 Task: Select the Asia/Baku as time zone for the schedule.
Action: Mouse moved to (1071, 96)
Screenshot: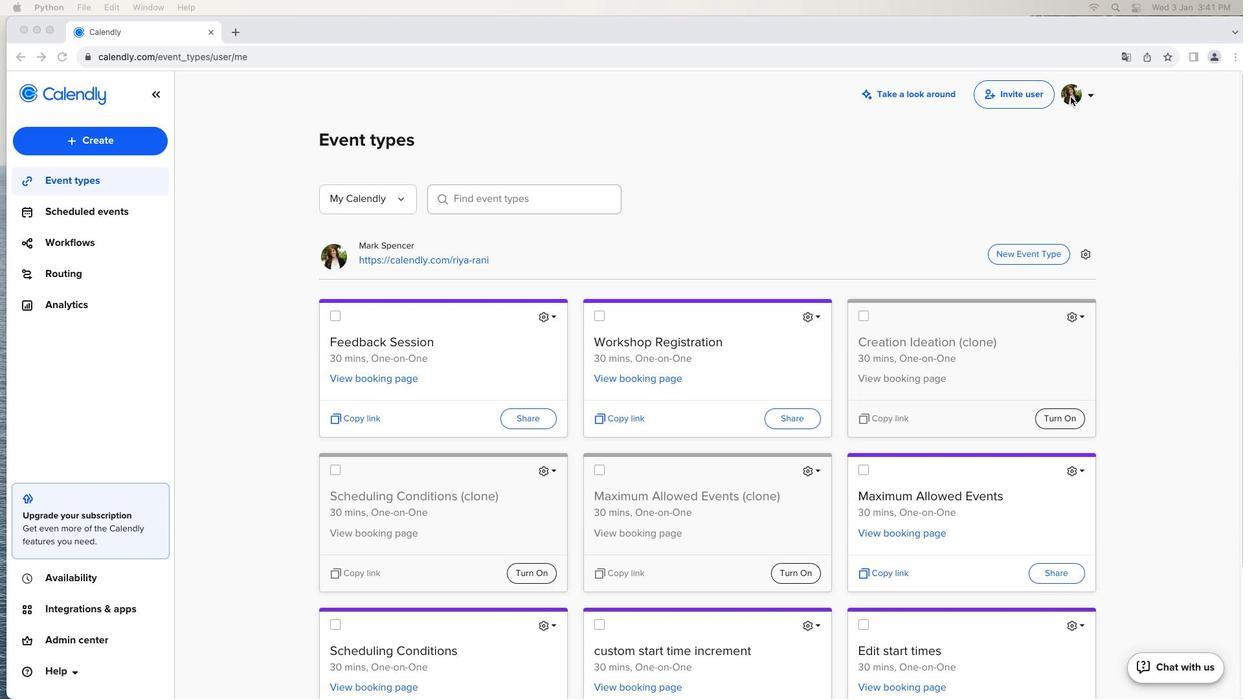 
Action: Mouse pressed left at (1071, 96)
Screenshot: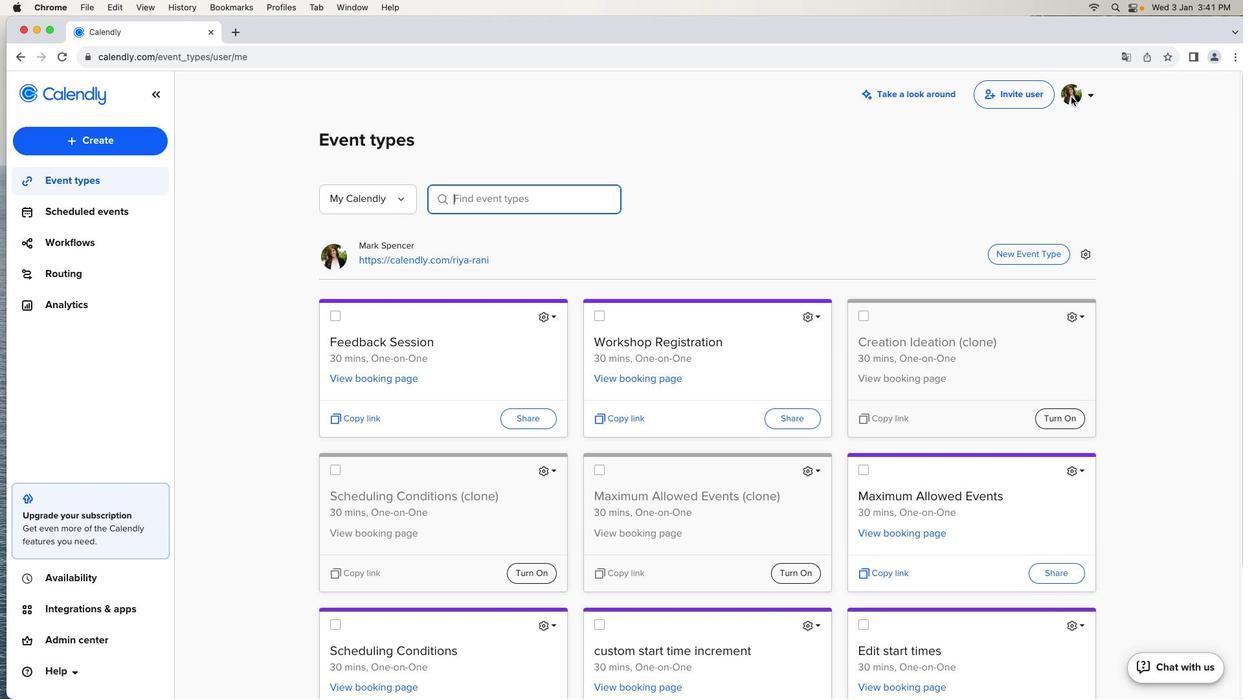 
Action: Mouse pressed left at (1071, 96)
Screenshot: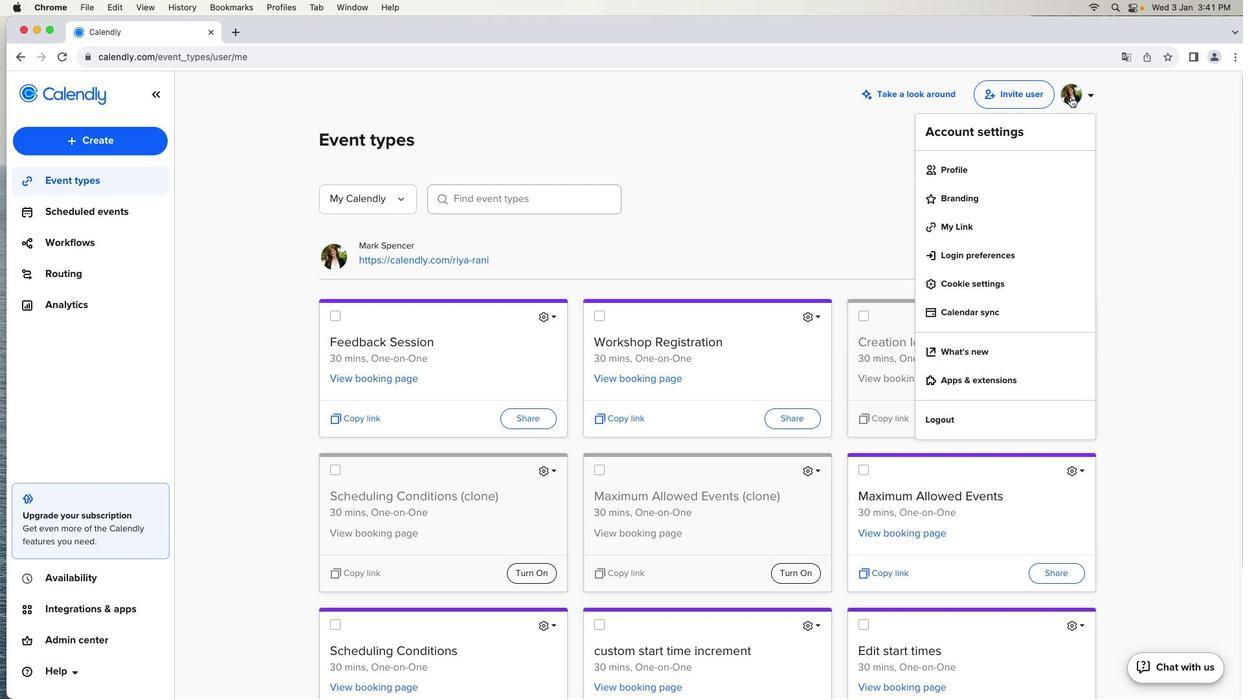 
Action: Mouse moved to (1027, 167)
Screenshot: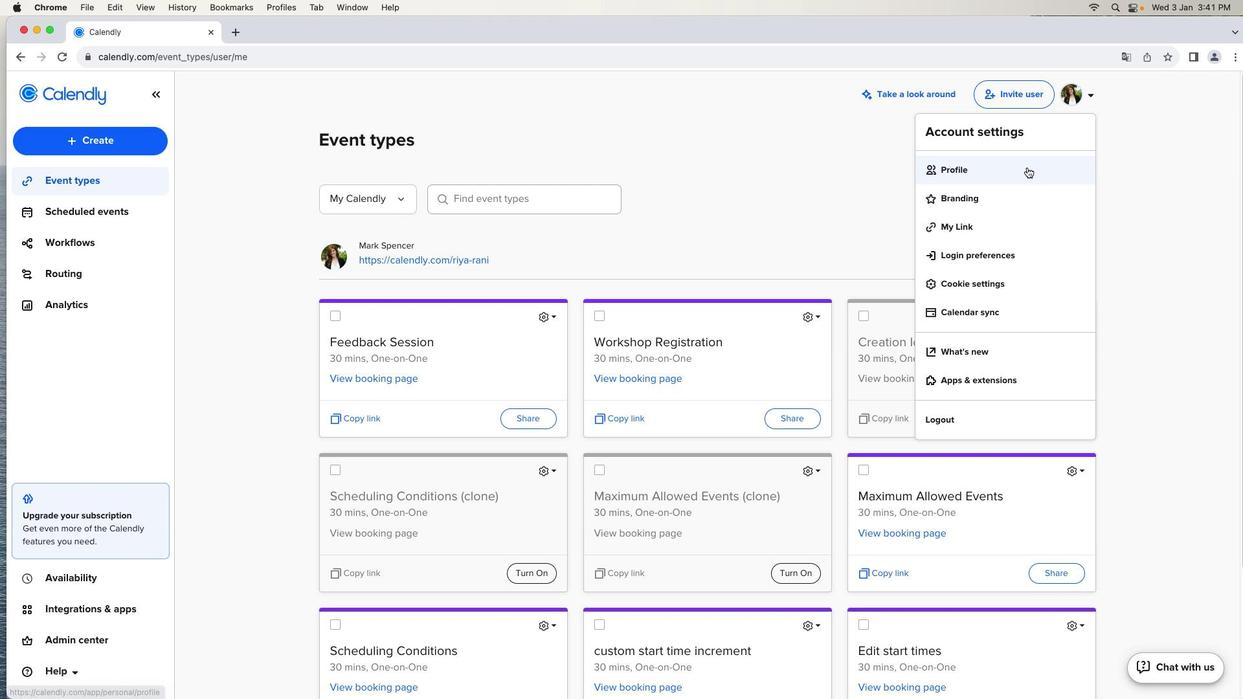 
Action: Mouse pressed left at (1027, 167)
Screenshot: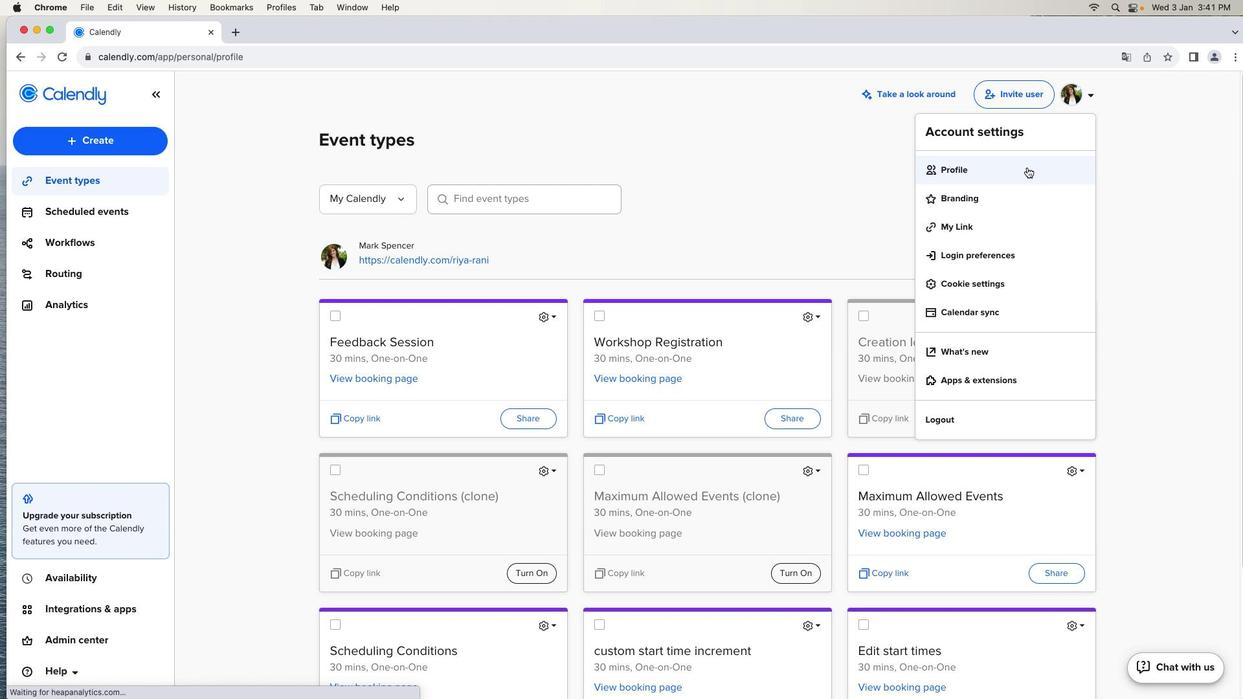 
Action: Mouse moved to (569, 641)
Screenshot: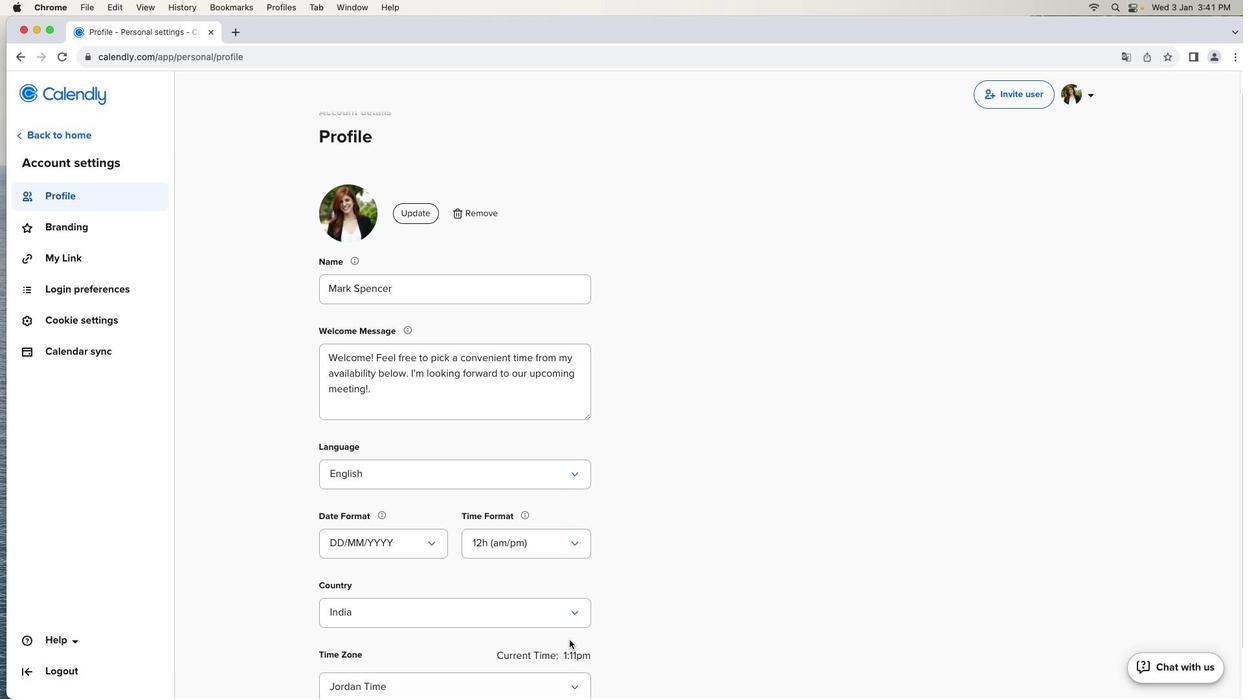 
Action: Mouse scrolled (569, 641) with delta (0, 0)
Screenshot: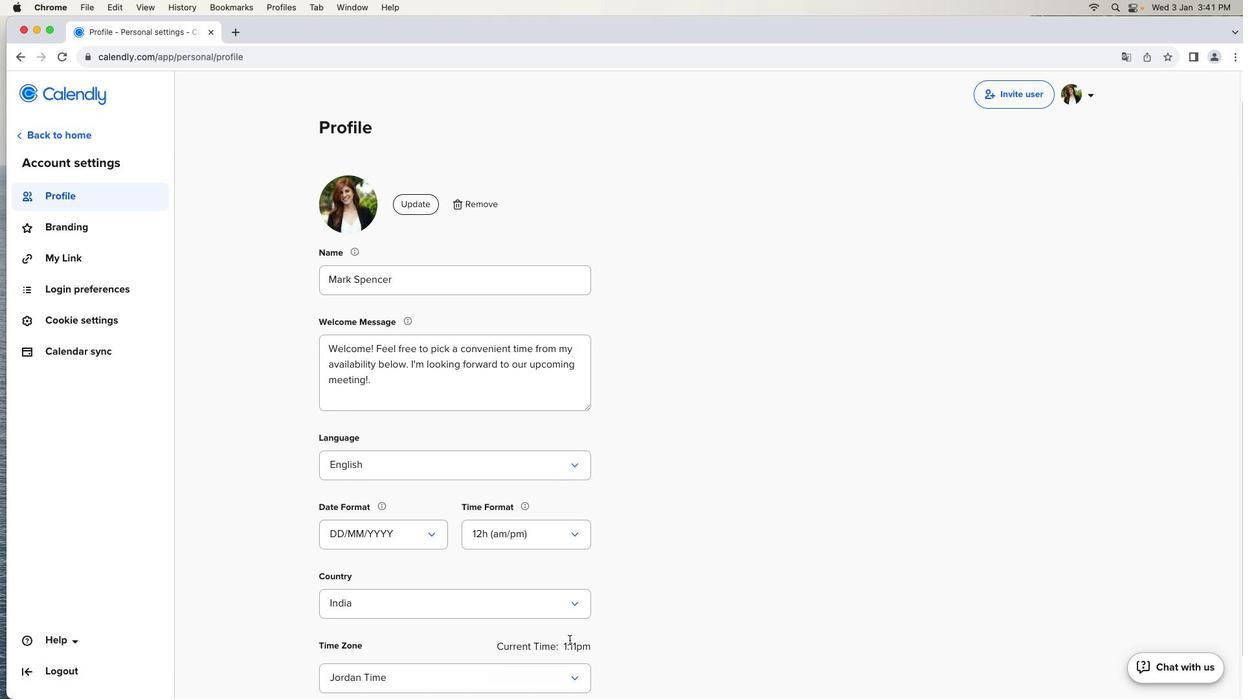 
Action: Mouse moved to (569, 641)
Screenshot: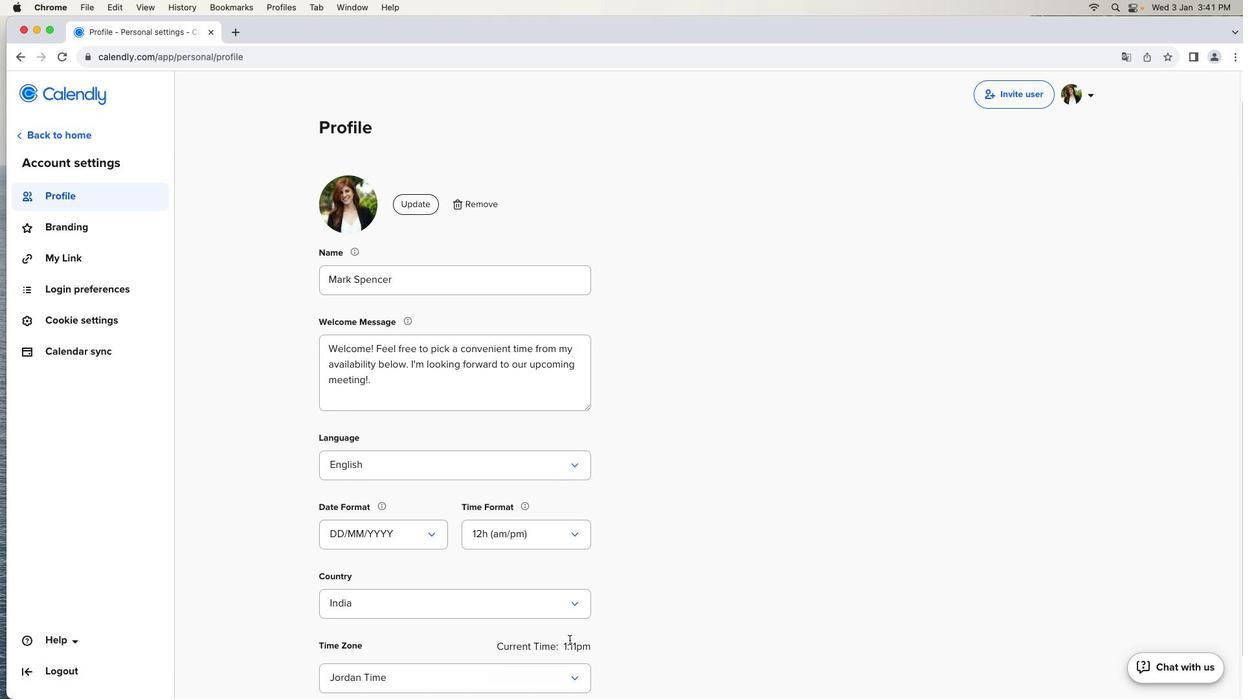 
Action: Mouse scrolled (569, 641) with delta (0, 0)
Screenshot: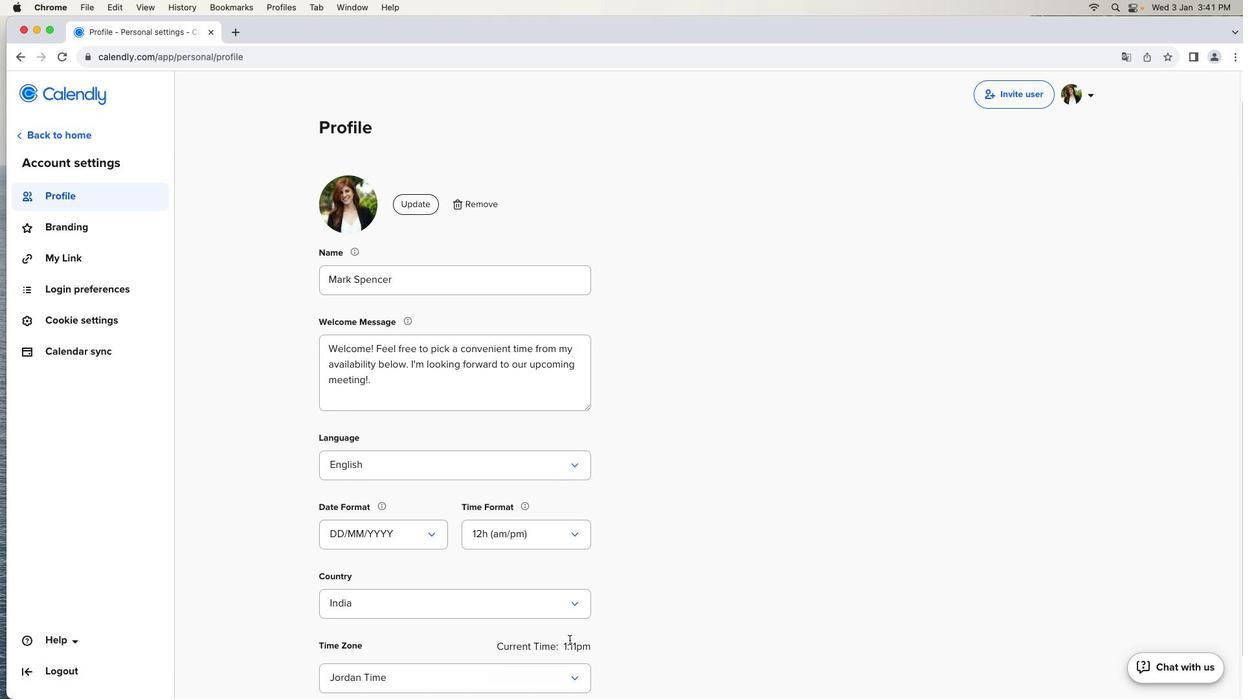
Action: Mouse moved to (569, 640)
Screenshot: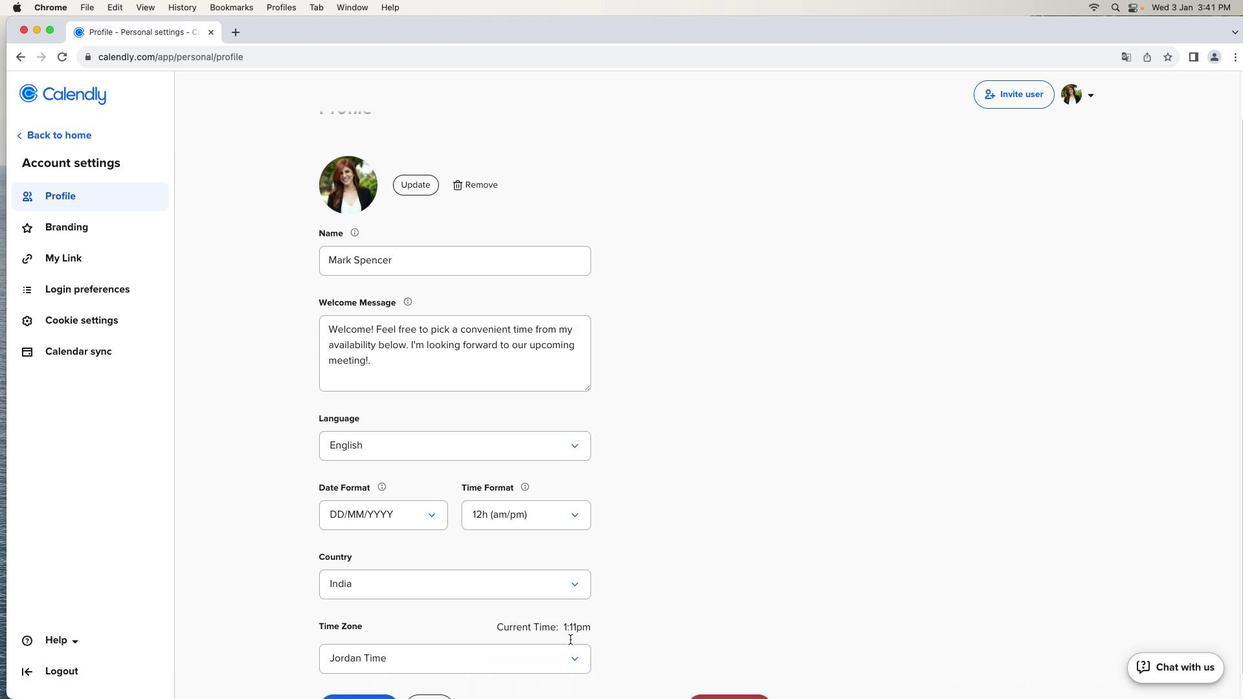 
Action: Mouse scrolled (569, 640) with delta (0, -1)
Screenshot: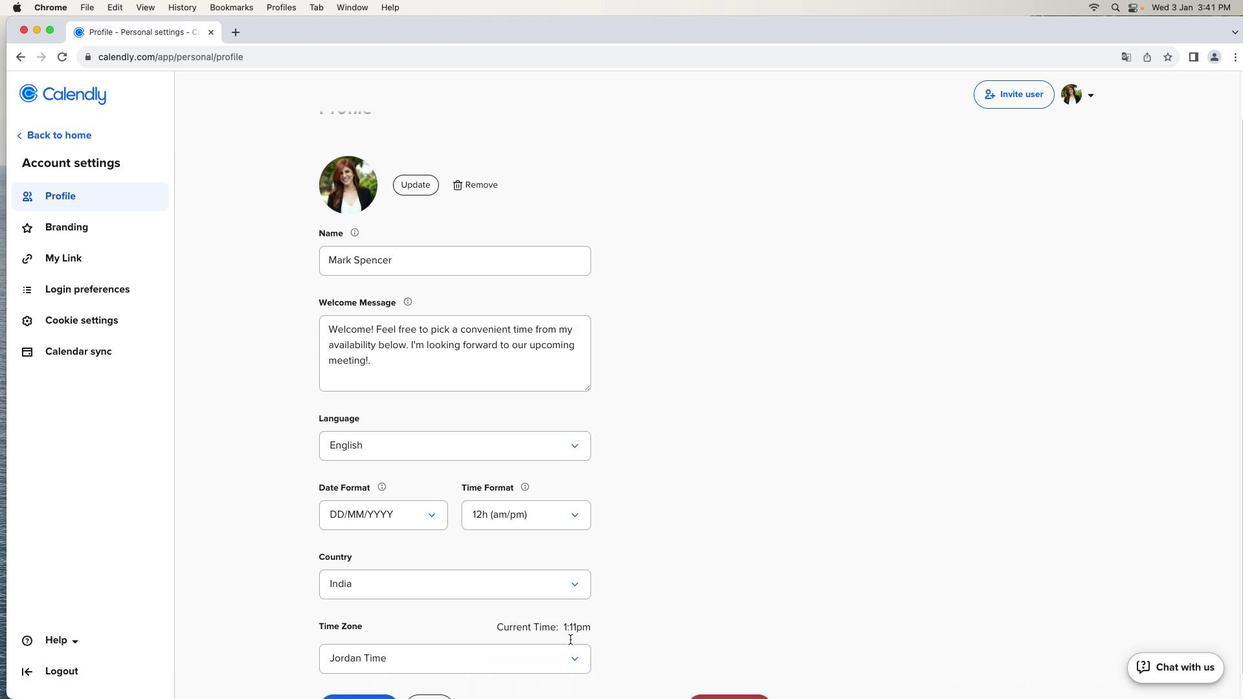 
Action: Mouse moved to (569, 640)
Screenshot: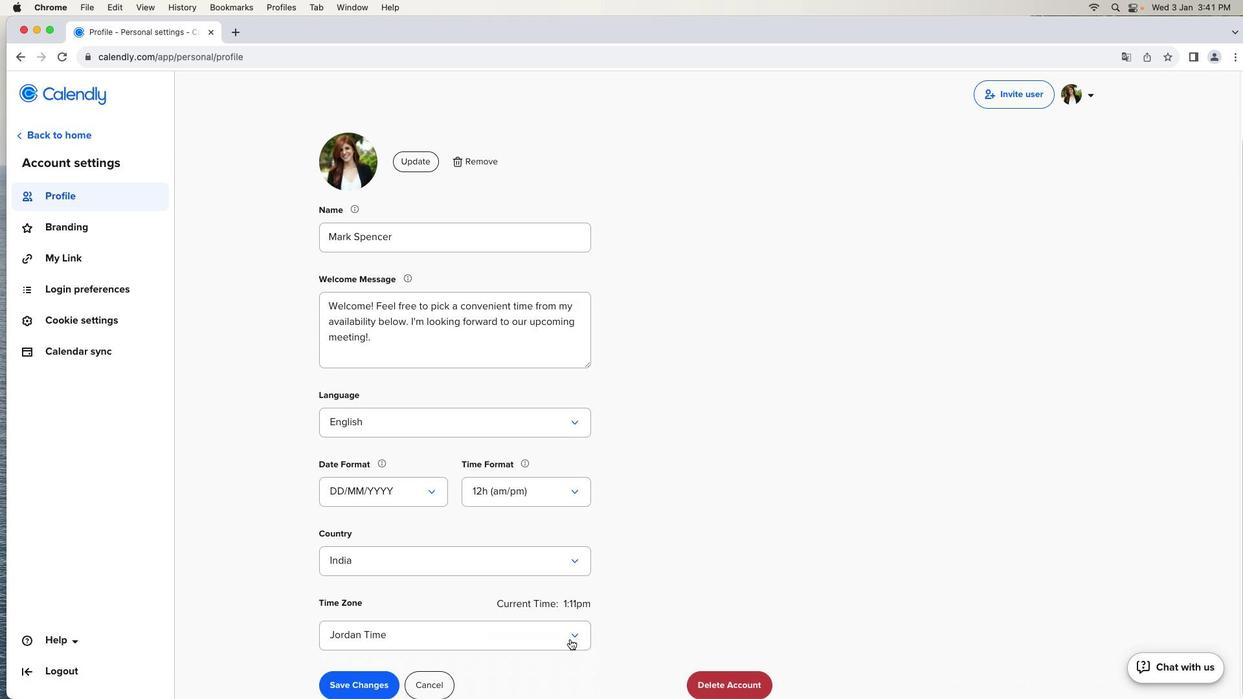 
Action: Mouse scrolled (569, 640) with delta (0, -2)
Screenshot: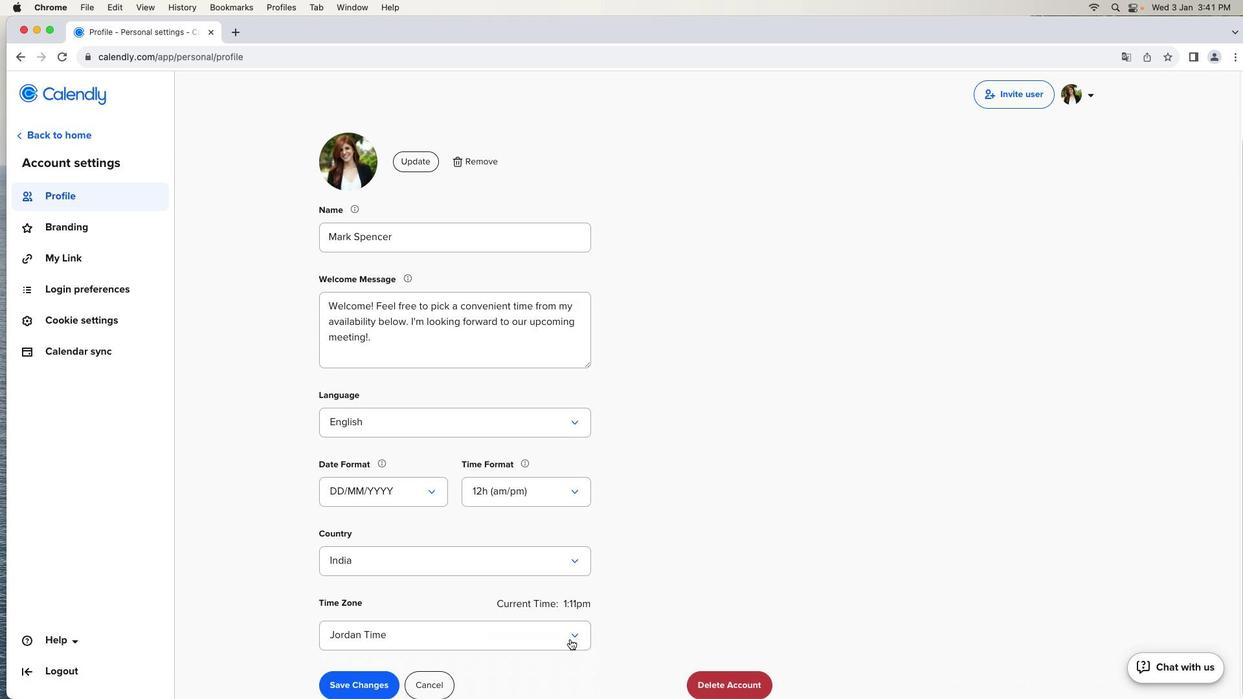 
Action: Mouse moved to (570, 638)
Screenshot: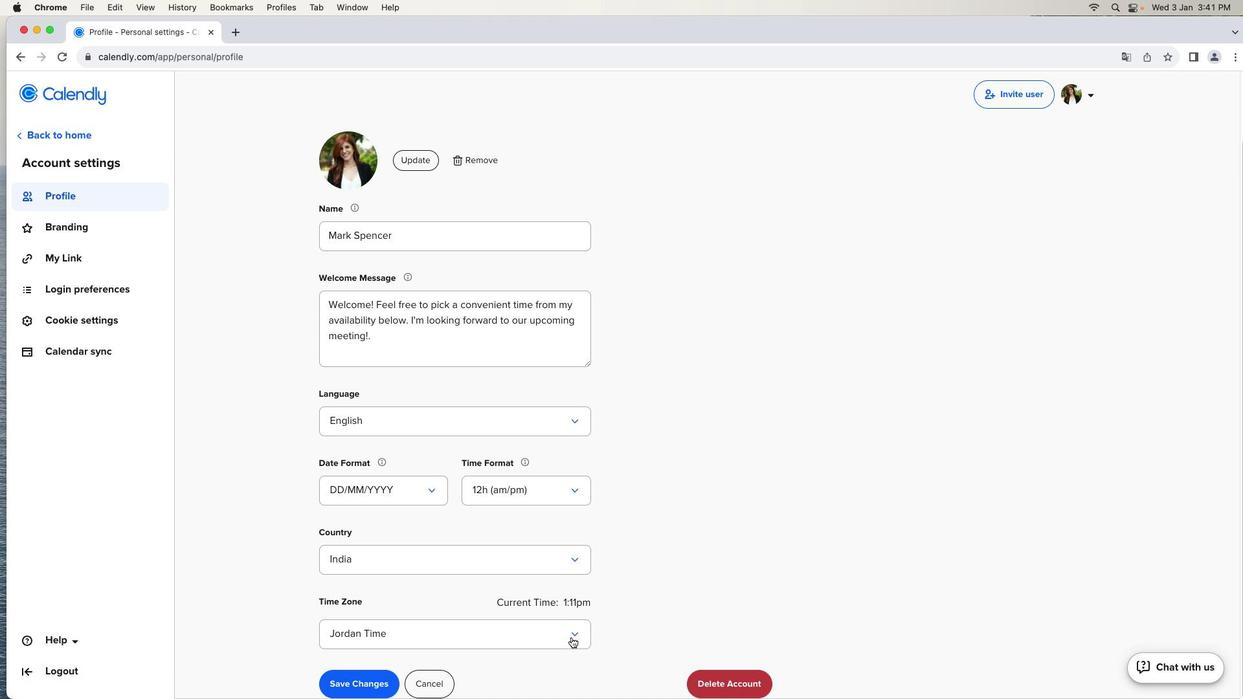
Action: Mouse scrolled (570, 638) with delta (0, 0)
Screenshot: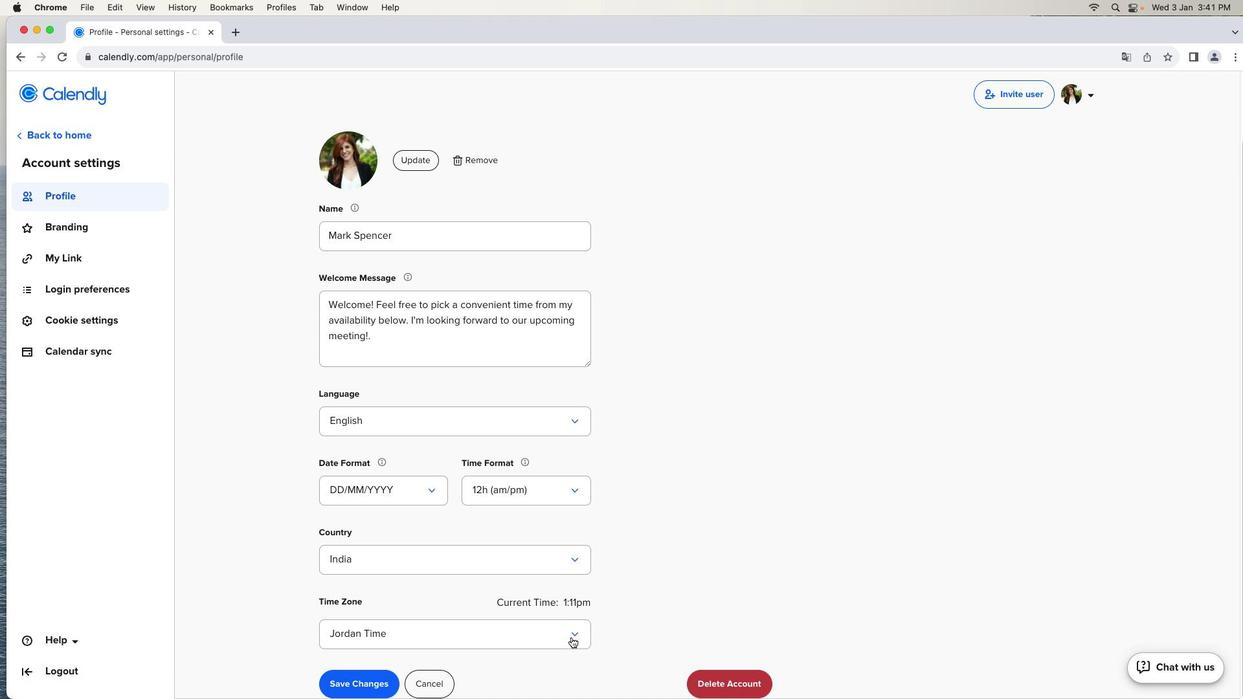 
Action: Mouse moved to (571, 637)
Screenshot: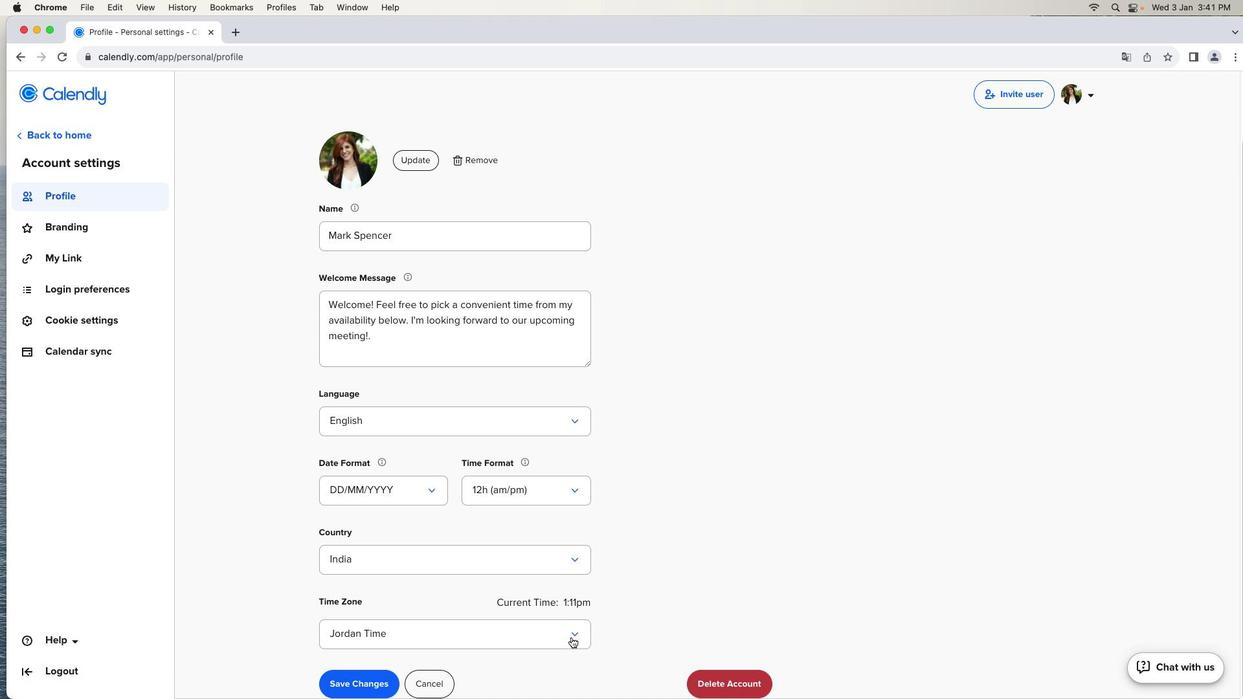 
Action: Mouse scrolled (571, 637) with delta (0, 0)
Screenshot: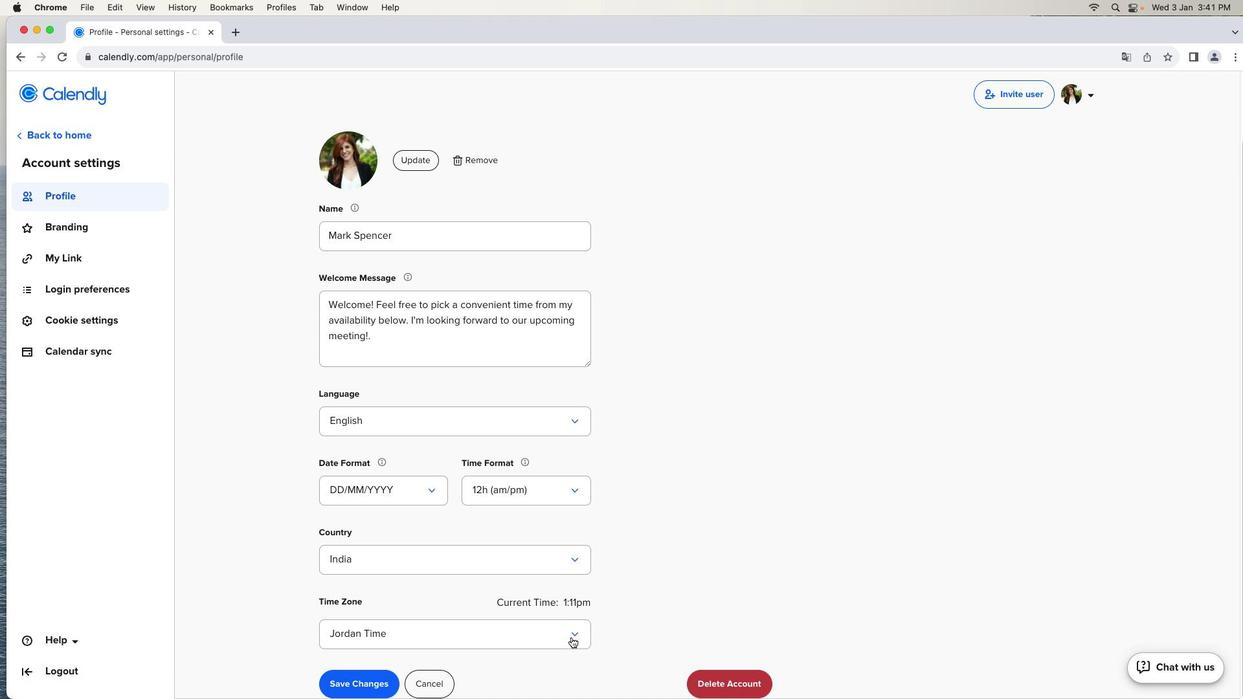 
Action: Mouse moved to (571, 637)
Screenshot: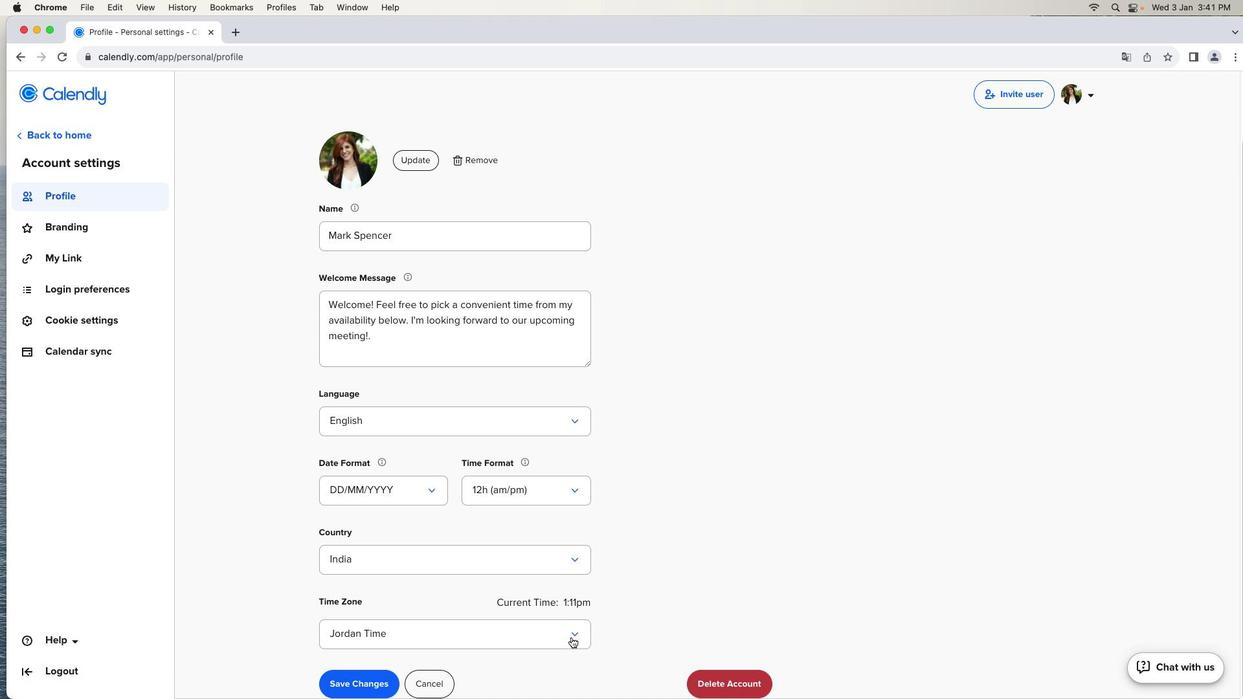 
Action: Mouse scrolled (571, 637) with delta (0, -1)
Screenshot: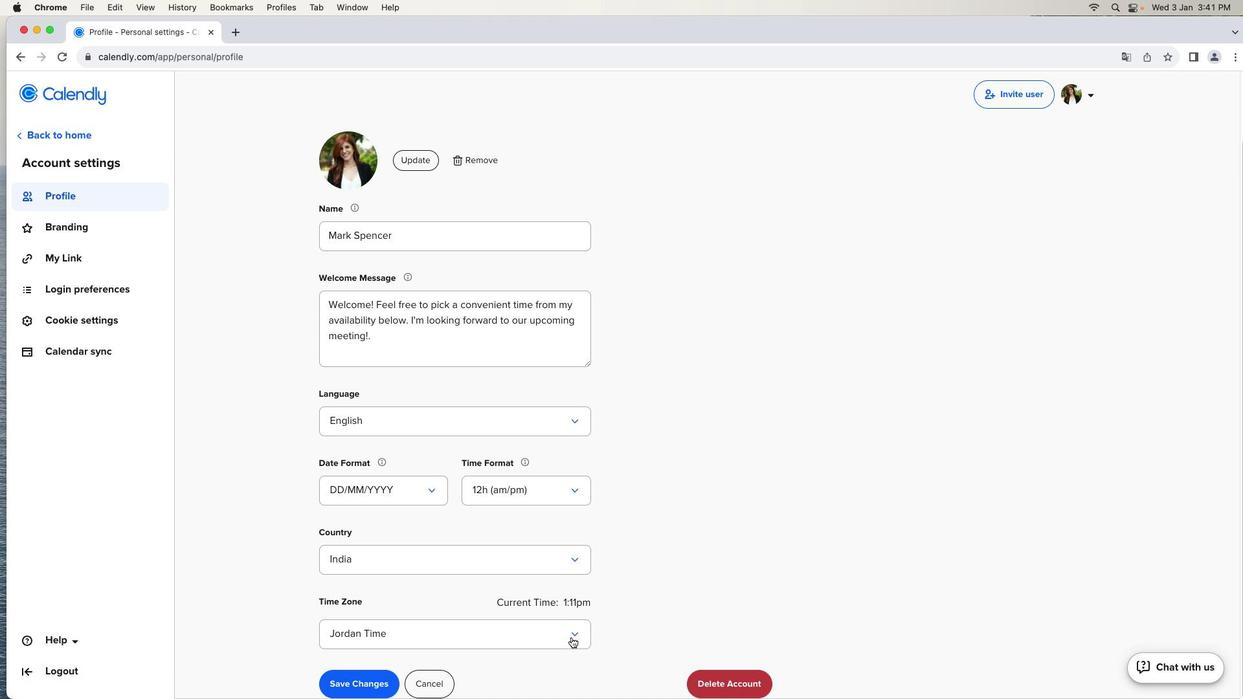 
Action: Mouse moved to (571, 637)
Screenshot: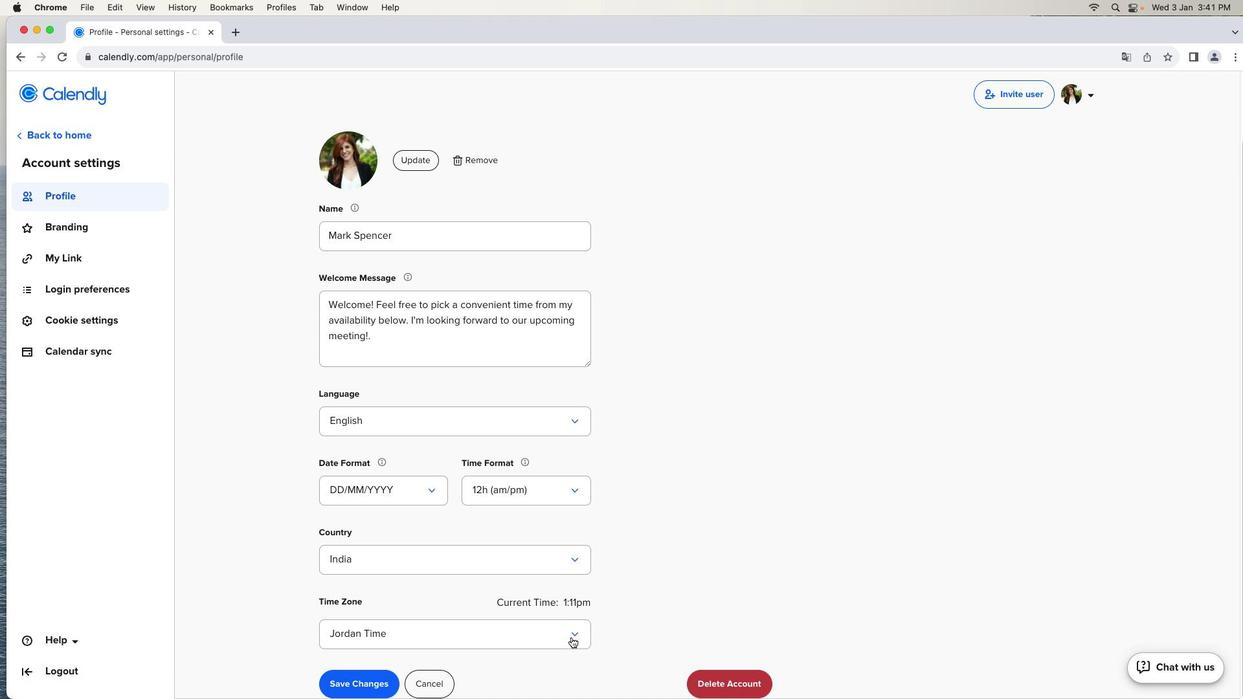 
Action: Mouse scrolled (571, 637) with delta (0, -2)
Screenshot: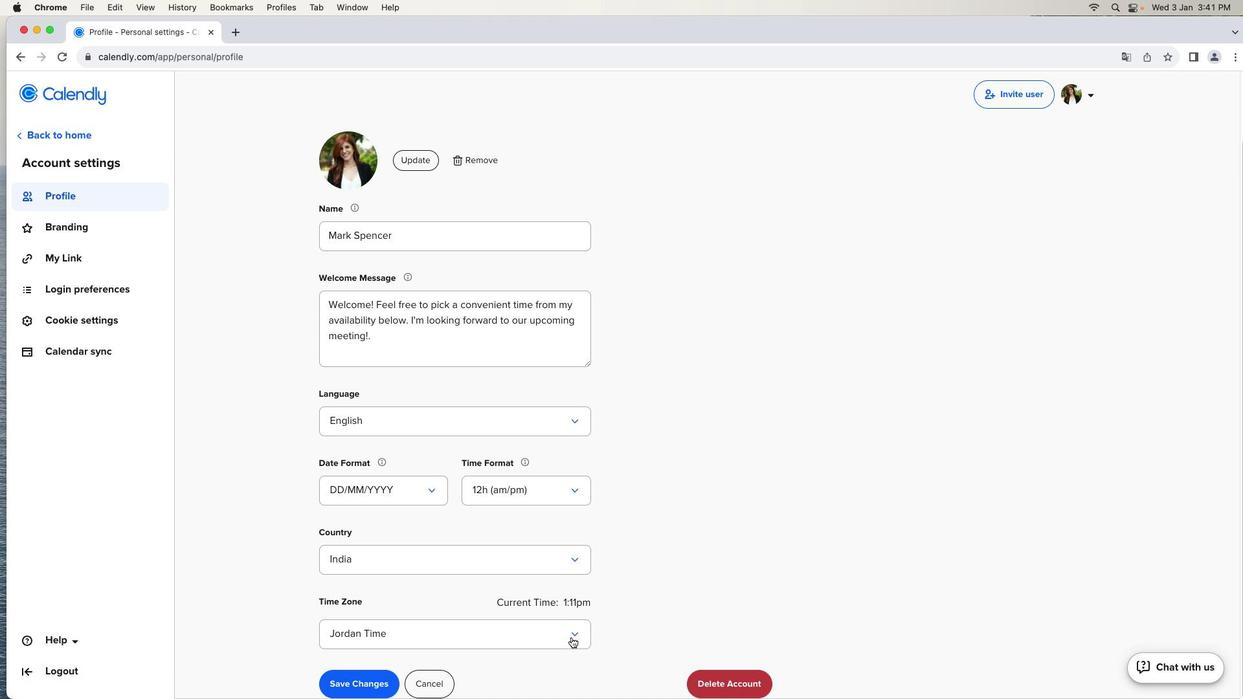 
Action: Mouse moved to (573, 634)
Screenshot: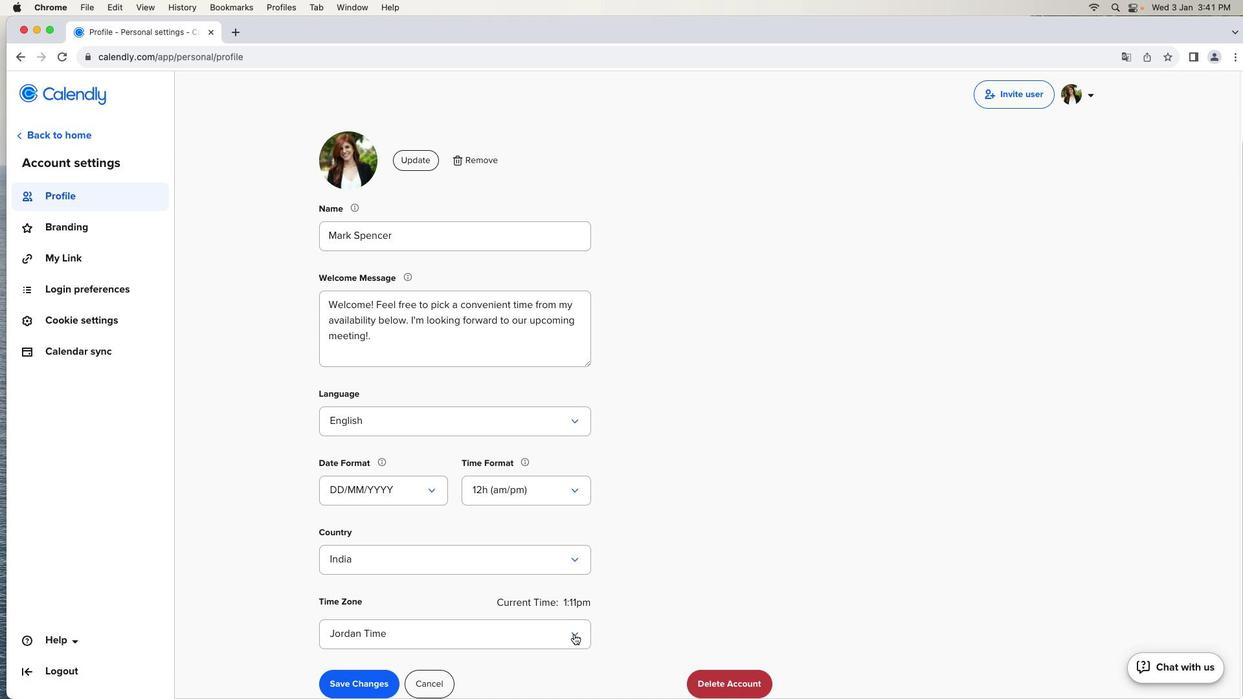 
Action: Mouse pressed left at (573, 634)
Screenshot: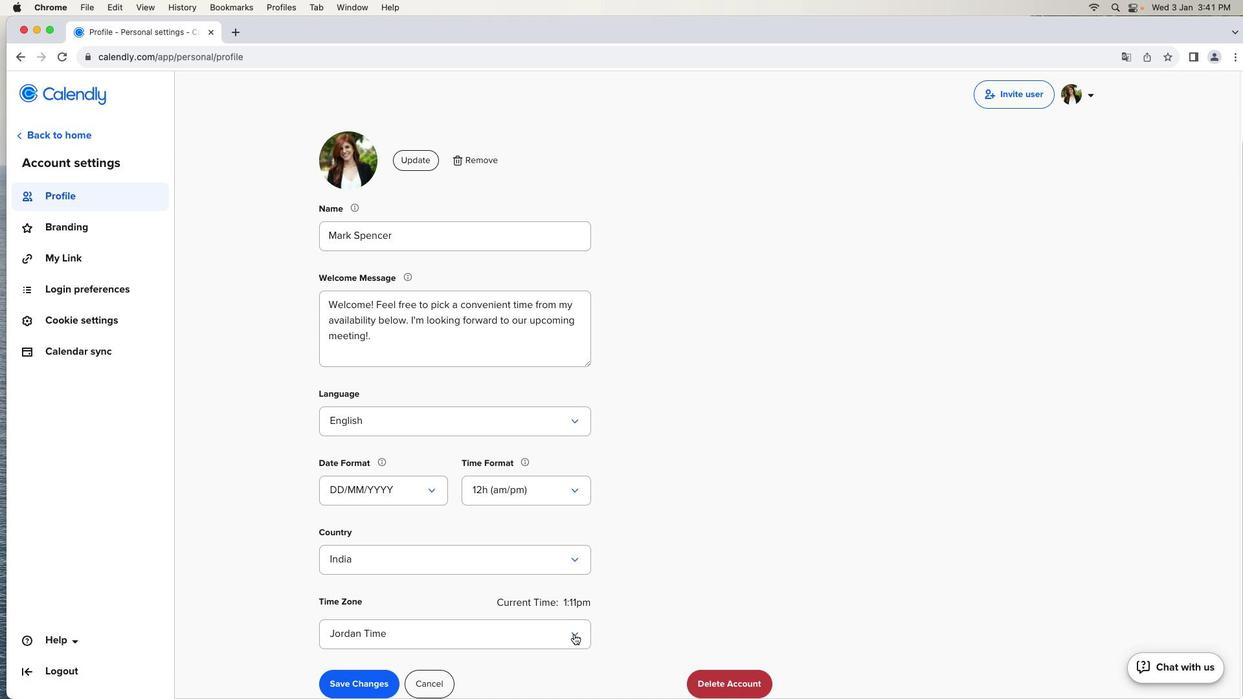 
Action: Mouse moved to (573, 633)
Screenshot: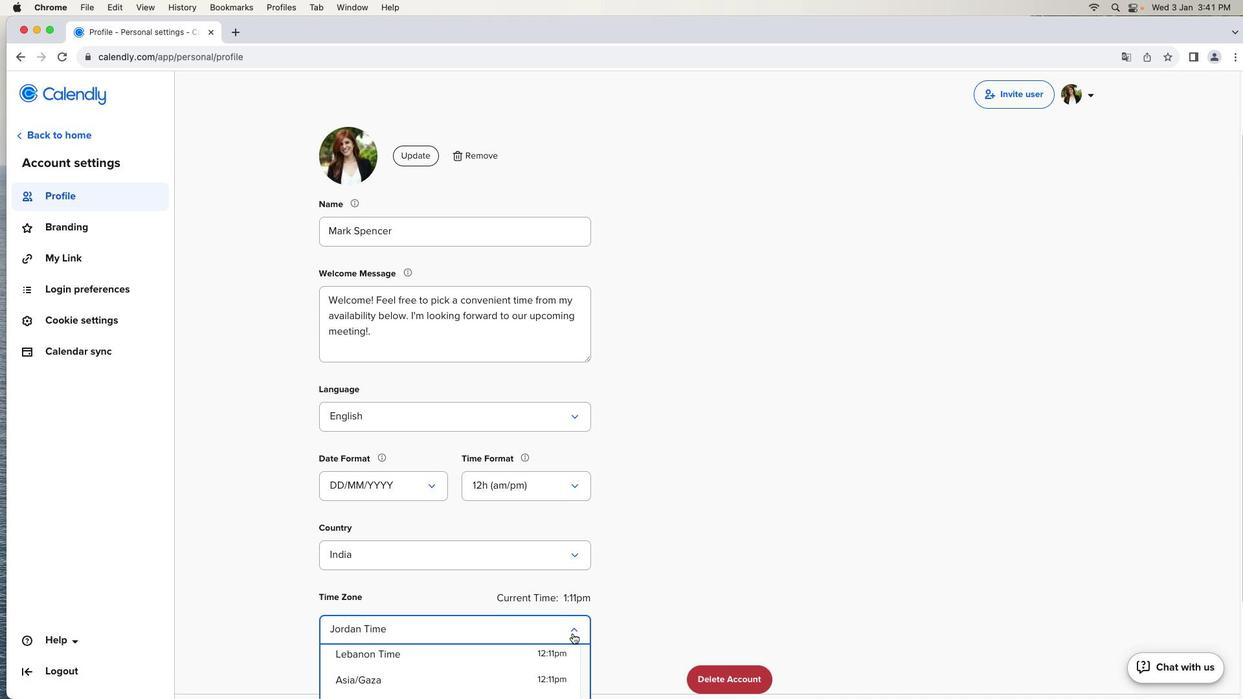 
Action: Mouse scrolled (573, 633) with delta (0, 0)
Screenshot: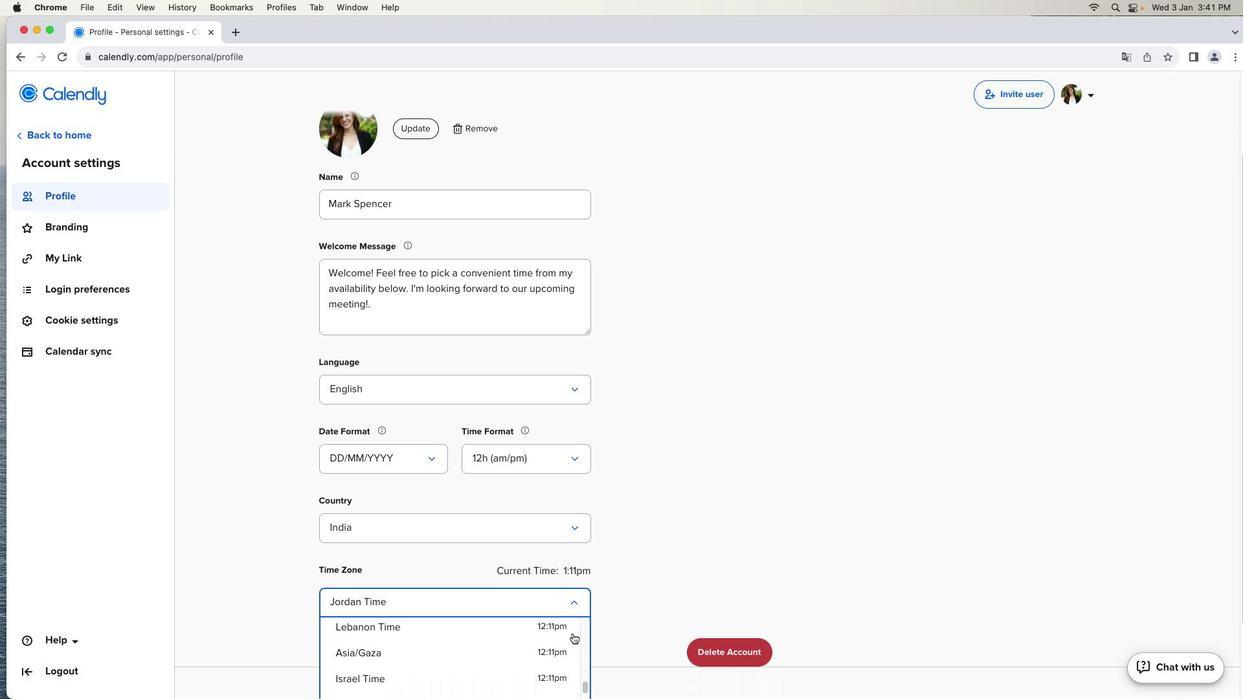 
Action: Mouse scrolled (573, 633) with delta (0, 0)
Screenshot: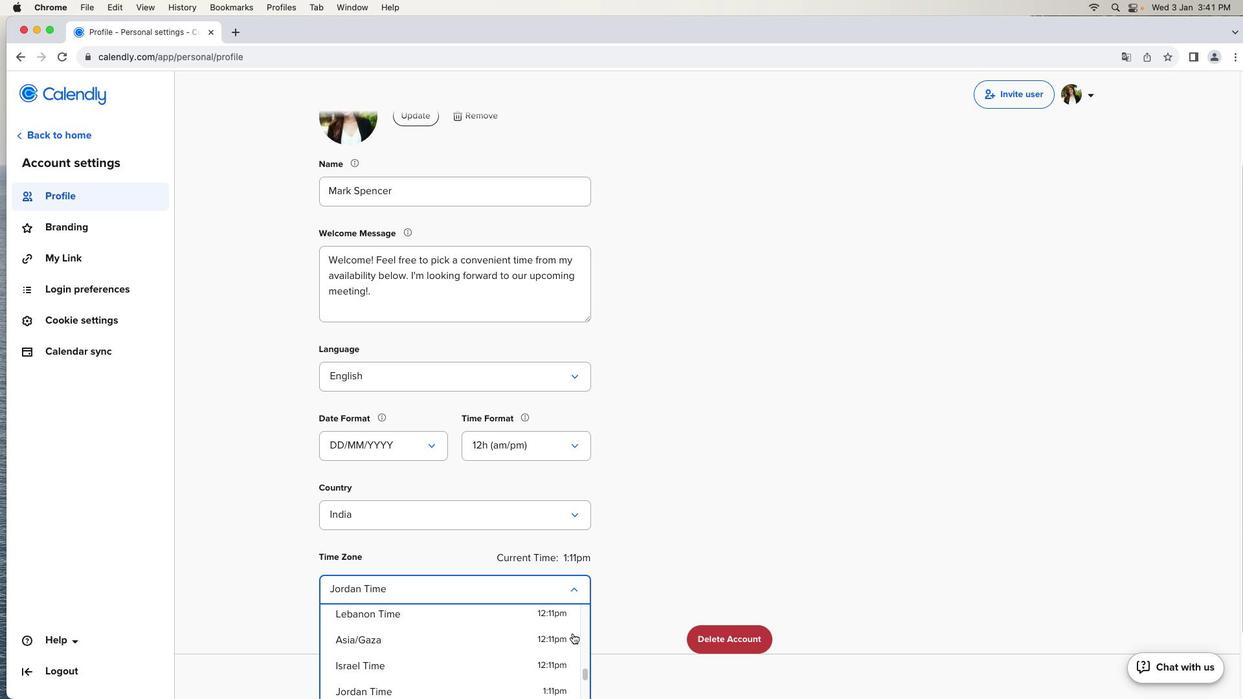 
Action: Mouse scrolled (573, 633) with delta (0, -1)
Screenshot: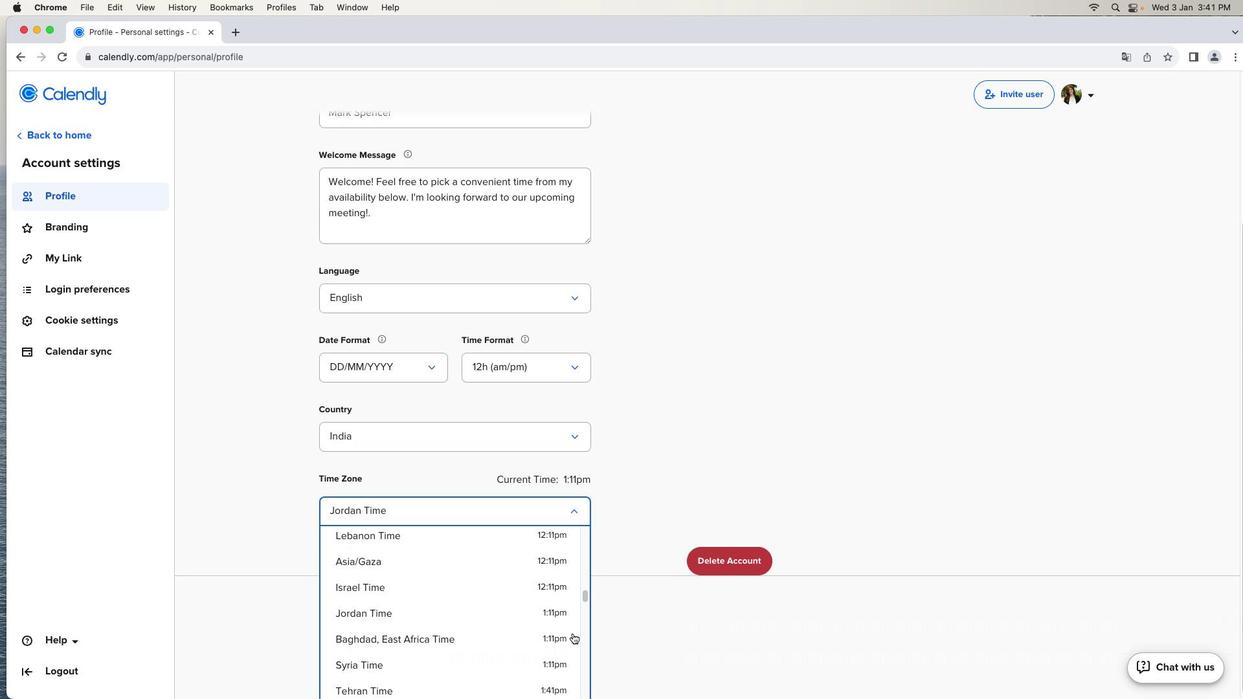 
Action: Mouse scrolled (573, 633) with delta (0, -2)
Screenshot: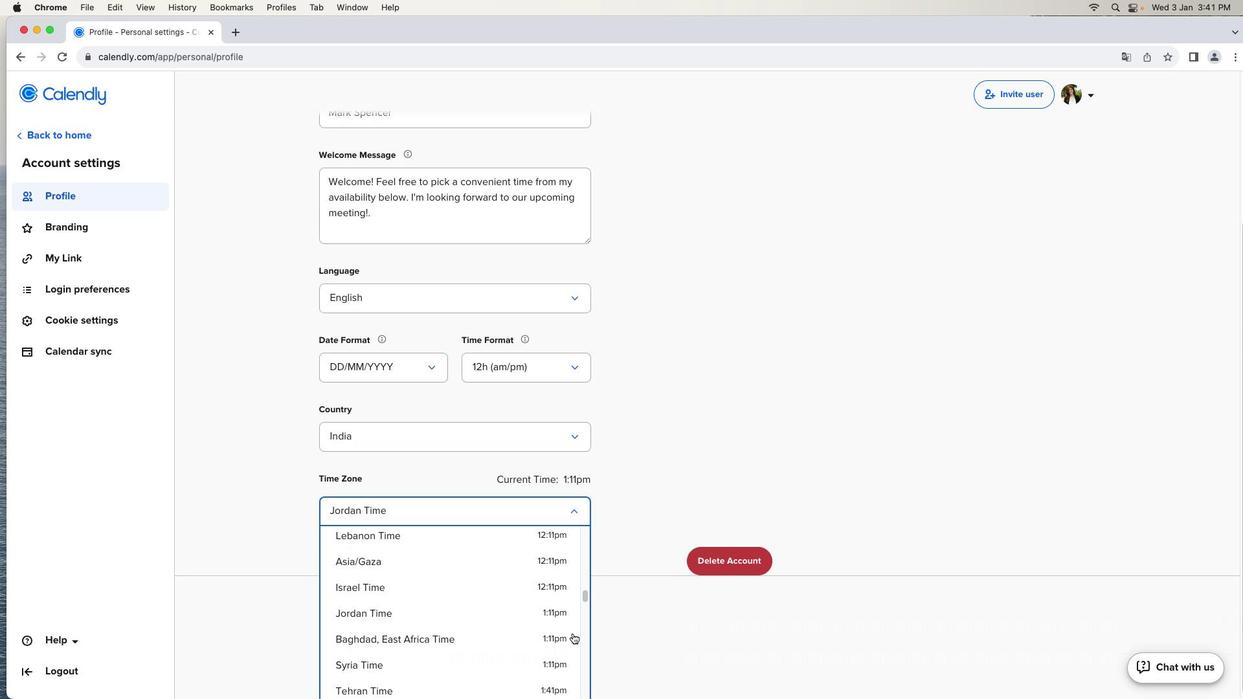 
Action: Mouse moved to (516, 599)
Screenshot: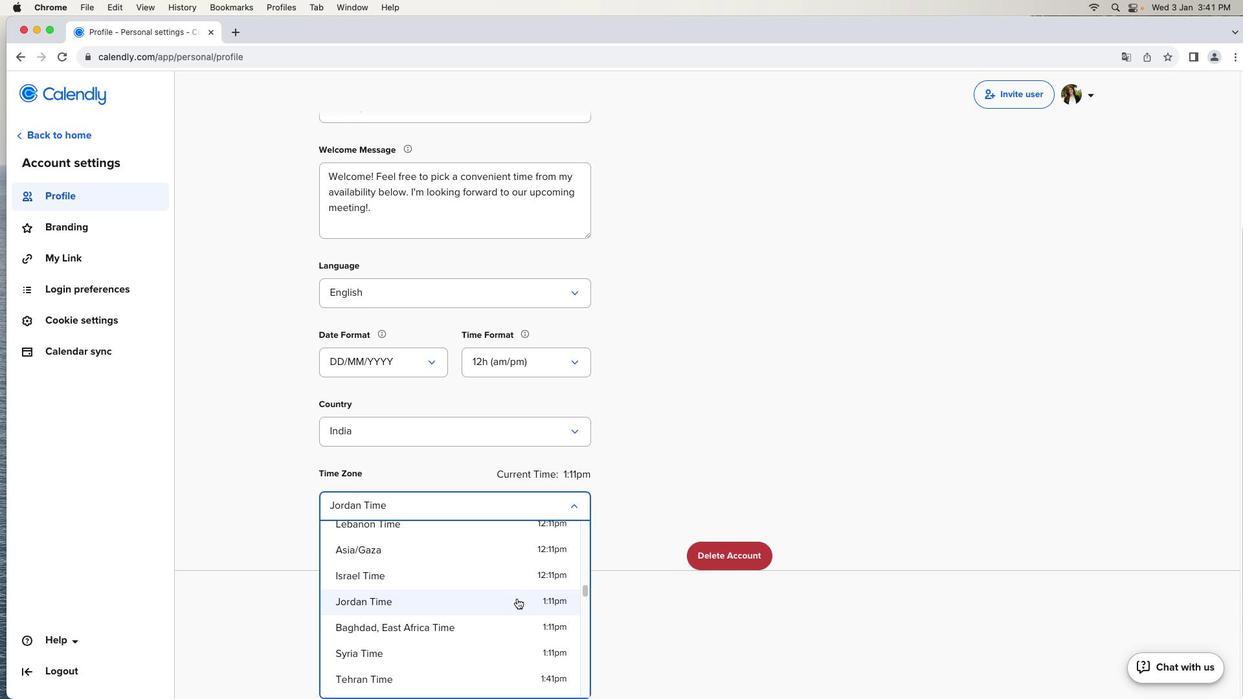 
Action: Mouse scrolled (516, 599) with delta (0, 0)
Screenshot: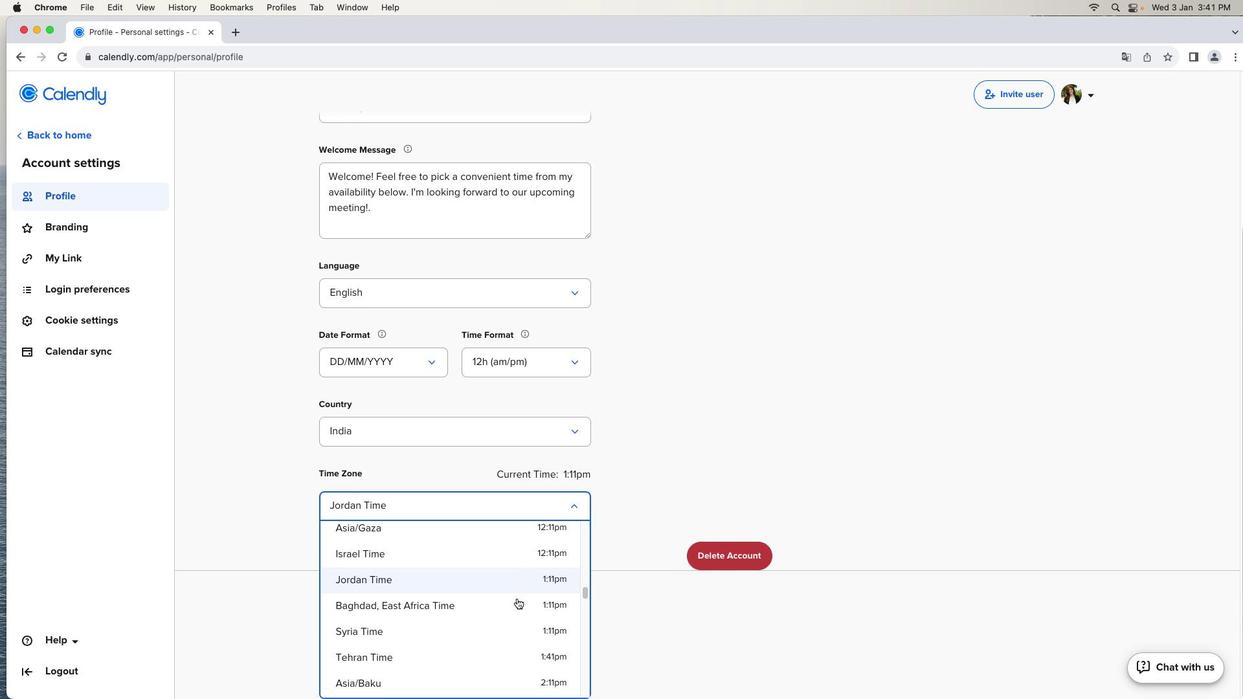 
Action: Mouse scrolled (516, 599) with delta (0, 0)
Screenshot: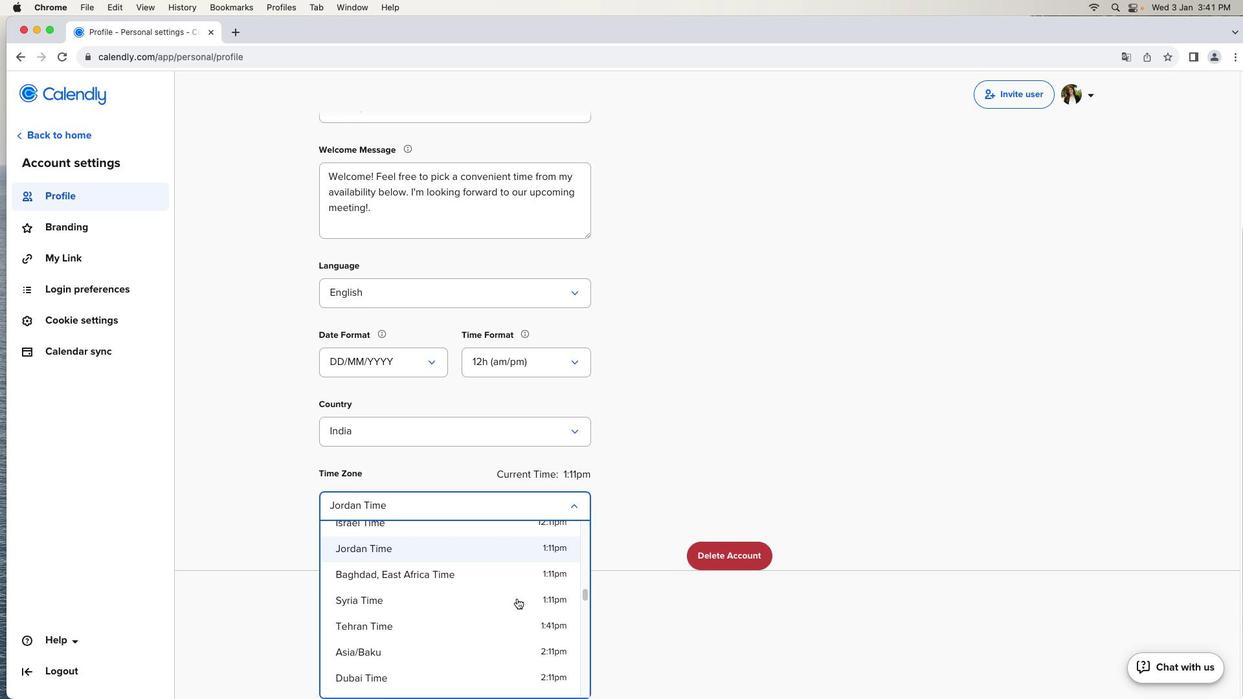 
Action: Mouse scrolled (516, 599) with delta (0, -1)
Screenshot: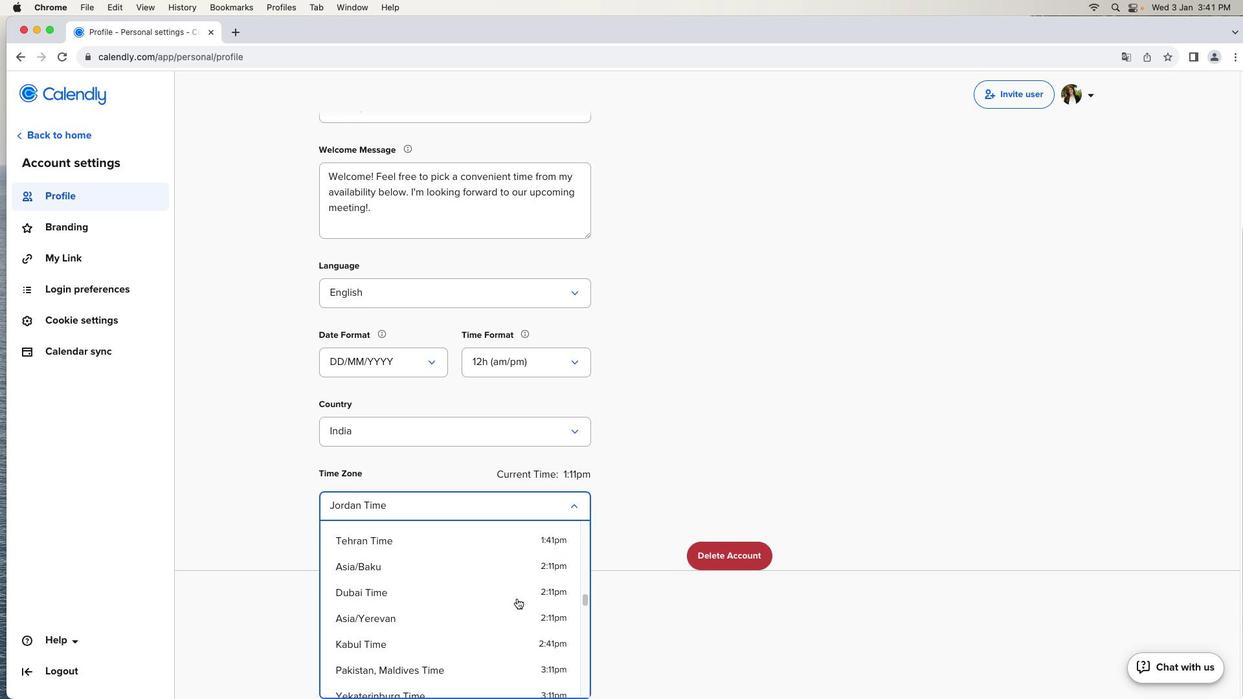
Action: Mouse scrolled (516, 599) with delta (0, -1)
Screenshot: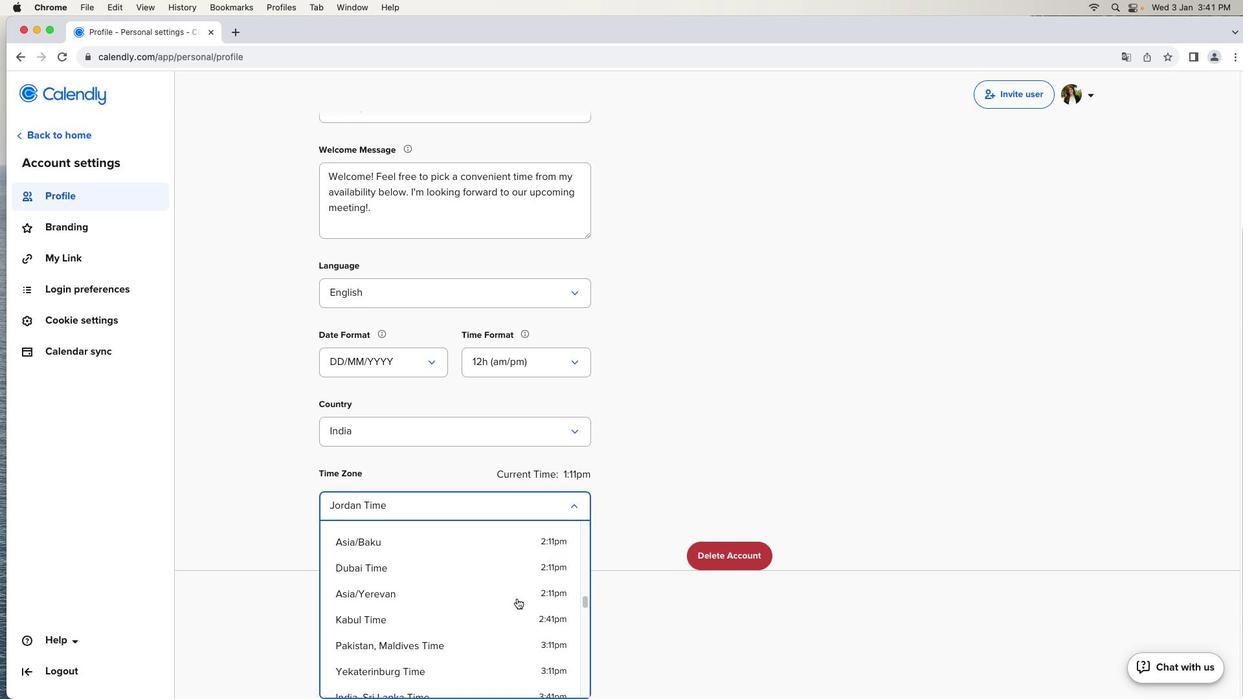 
Action: Mouse moved to (400, 546)
Screenshot: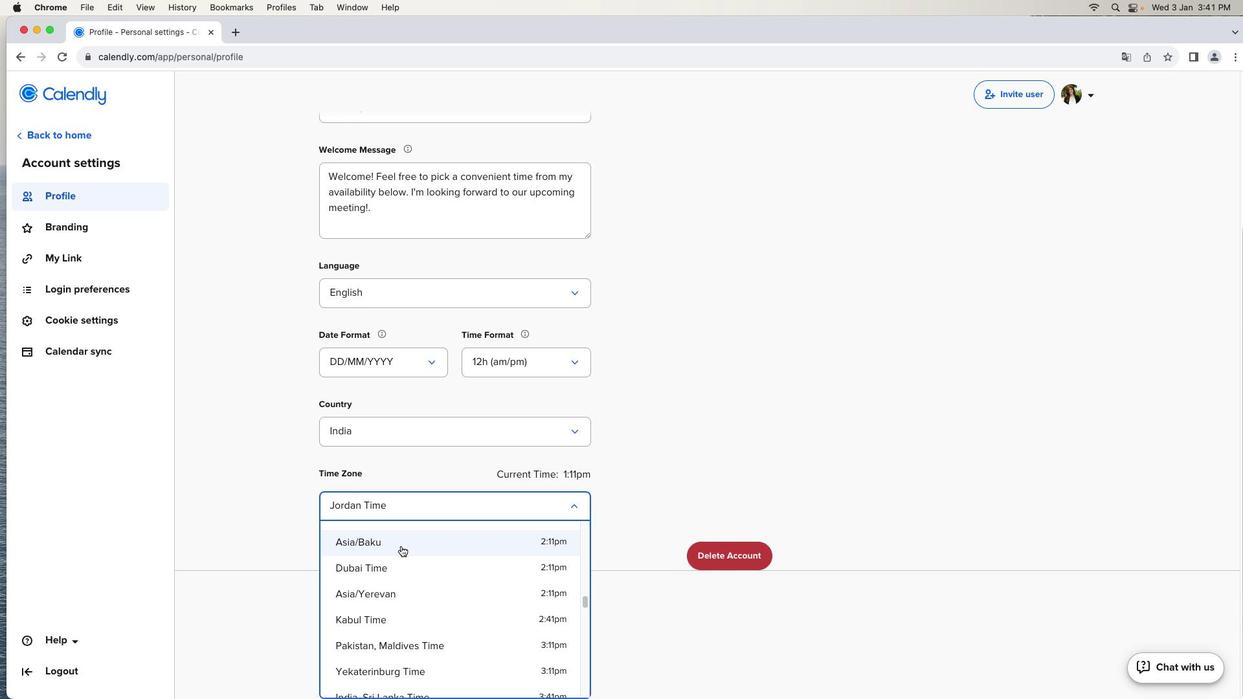 
Action: Mouse pressed left at (400, 546)
Screenshot: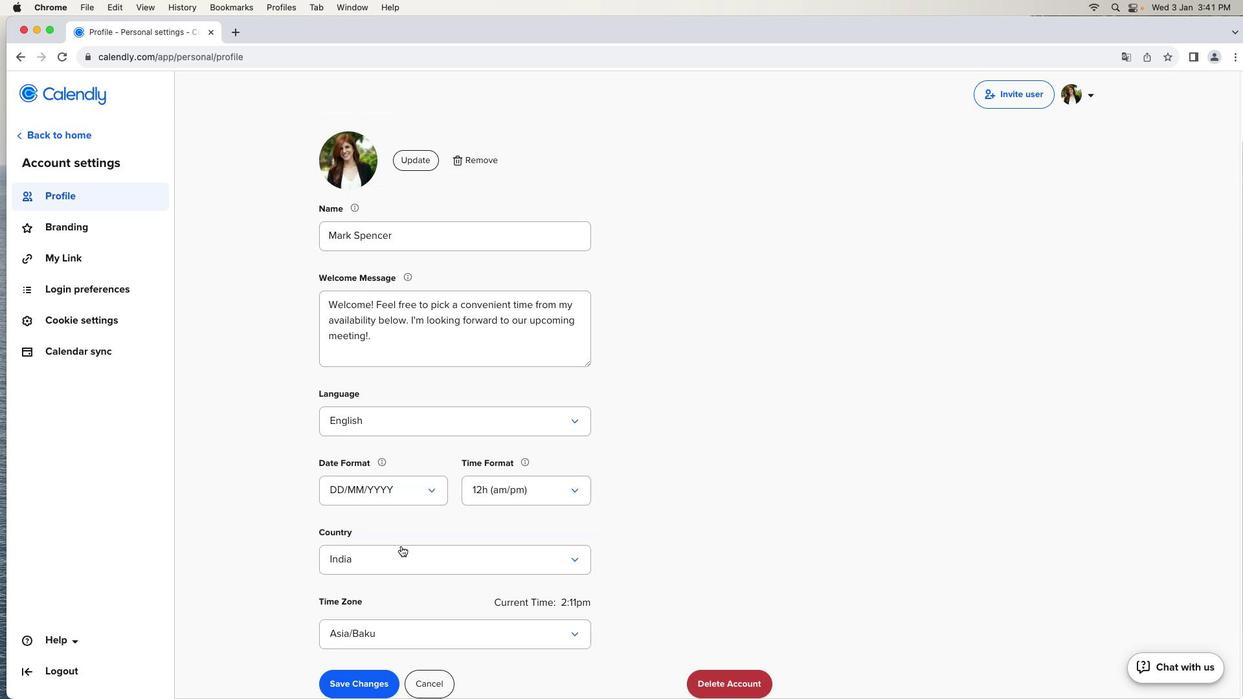 
Action: Mouse moved to (365, 687)
Screenshot: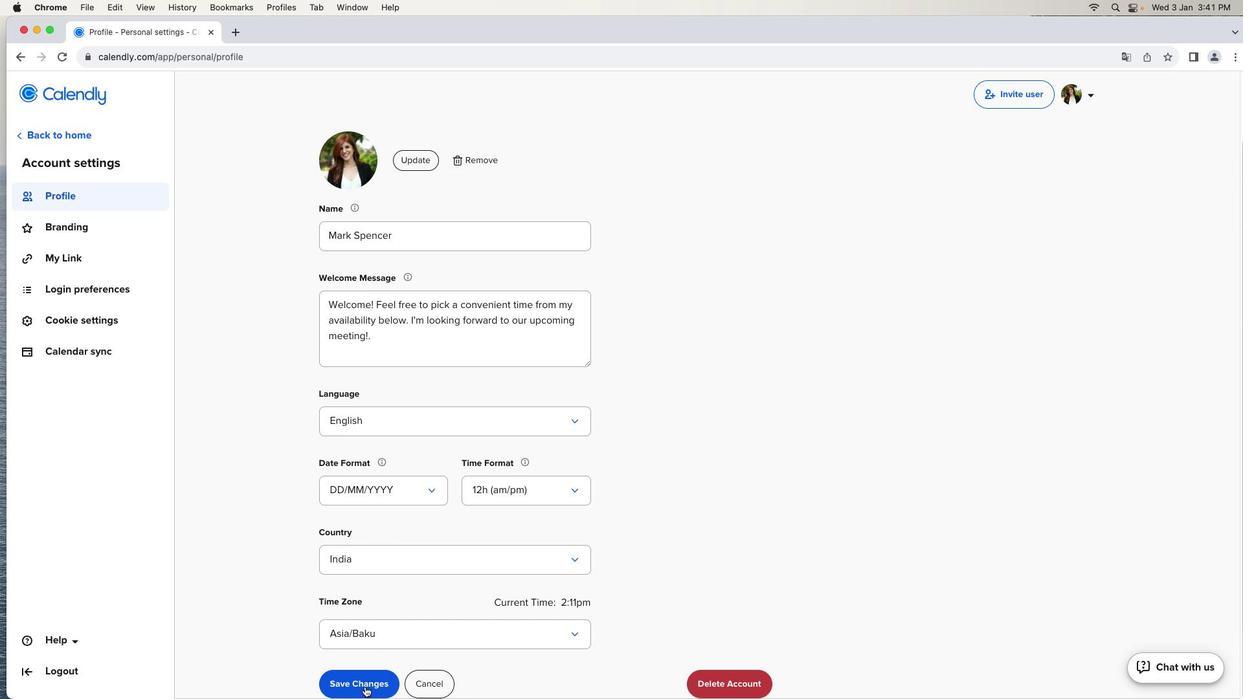 
Action: Mouse pressed left at (365, 687)
Screenshot: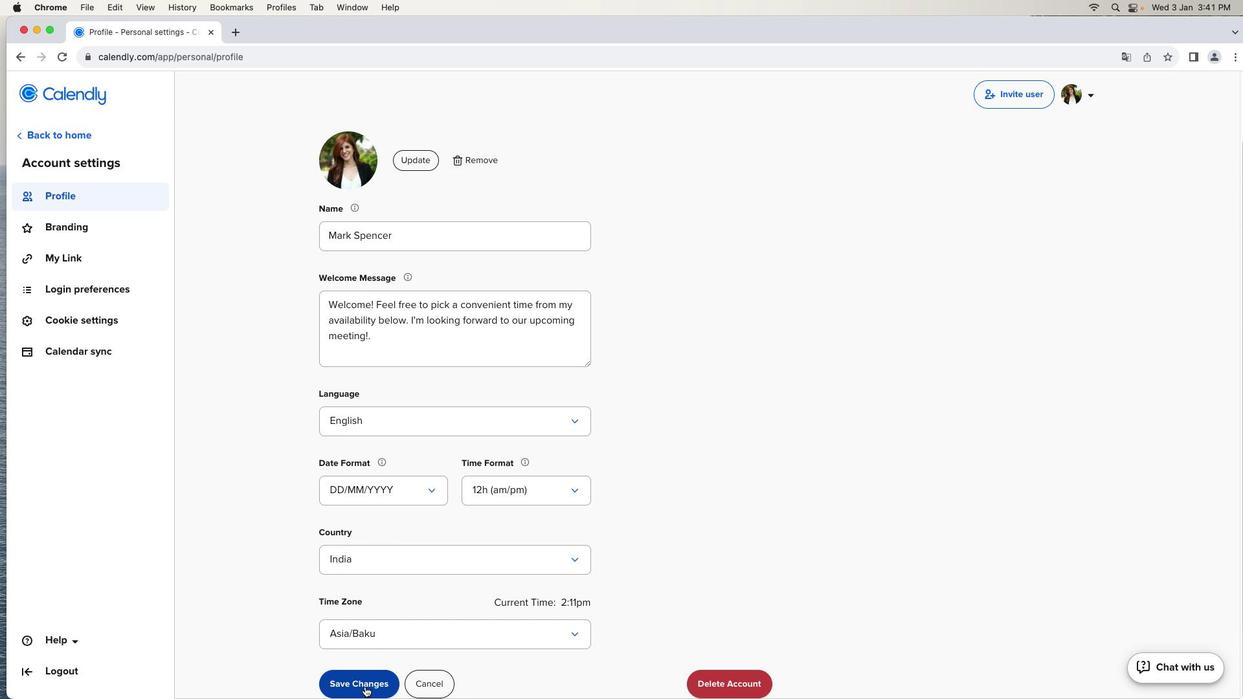 
Action: Mouse moved to (718, 475)
Screenshot: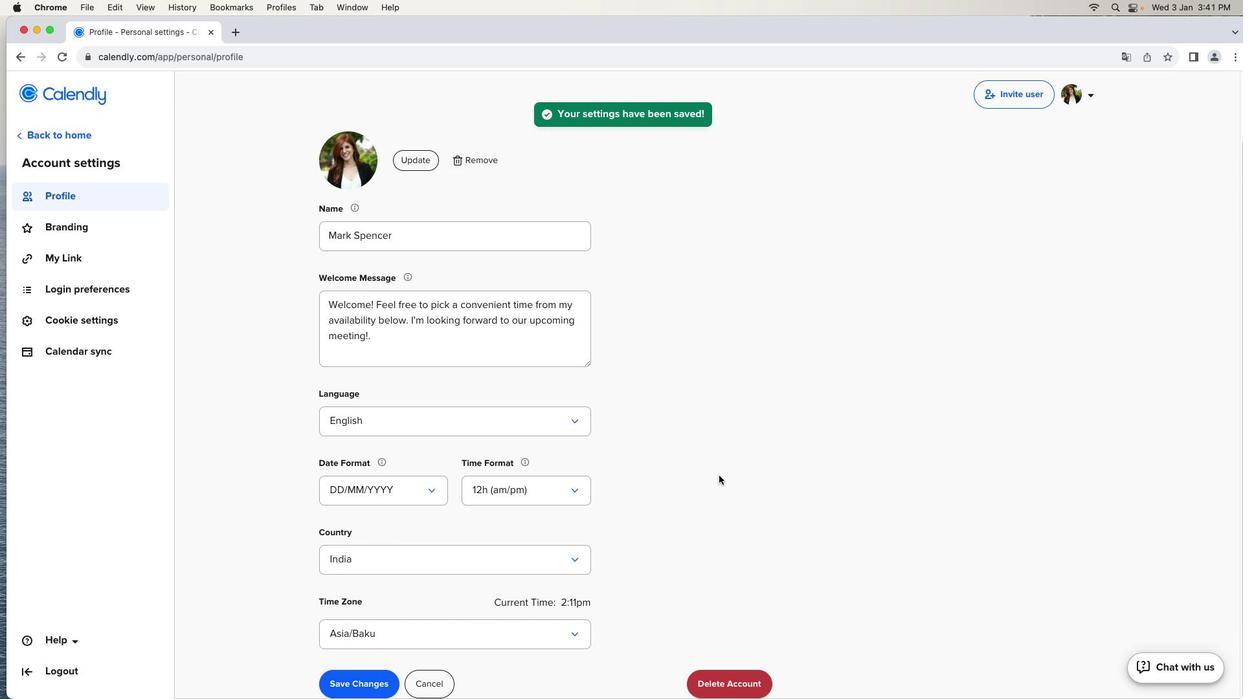 
